 Task: Log work in the project AgileEagle for the issue 'Develop a new tool for automated testing of cross-device compatibility and responsiveness' spent time as '6w 1d 8h 52m' and remaining time as '3w 1d 23h 4m' and add a flag. Now add the issue to the epic 'Penetration Testing Process Improvement'. Log work in the project AgileEagle for the issue 'Upgrade the search engine' spent time as '3w 2d 6h 29m' and remaining time as '5w 1d 22h 49m' and clone the issue. Now add the issue to the epic 'Cybersecurity Awareness Training Implementation'
Action: Mouse moved to (193, 50)
Screenshot: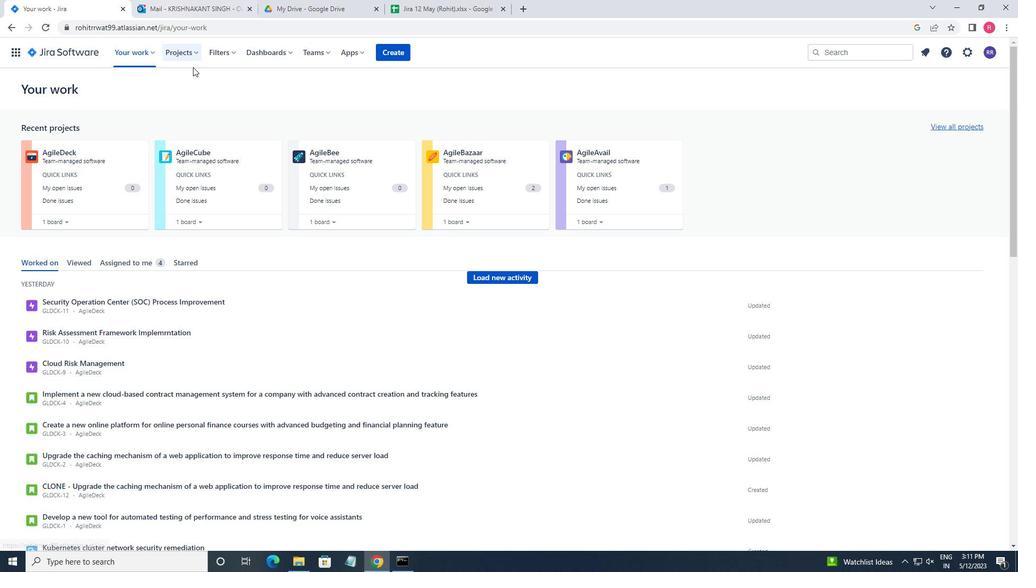 
Action: Mouse pressed left at (193, 50)
Screenshot: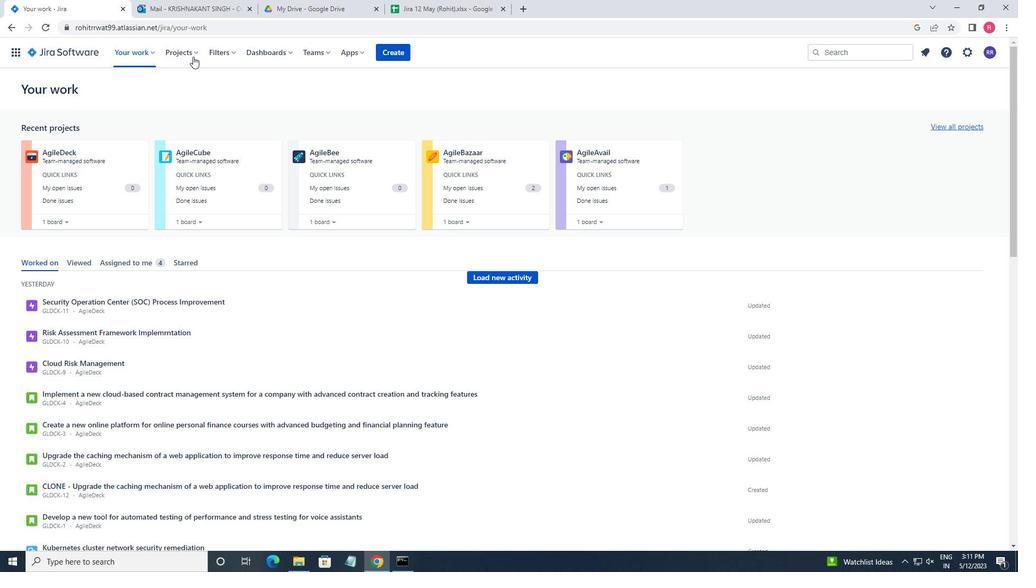 
Action: Mouse moved to (196, 101)
Screenshot: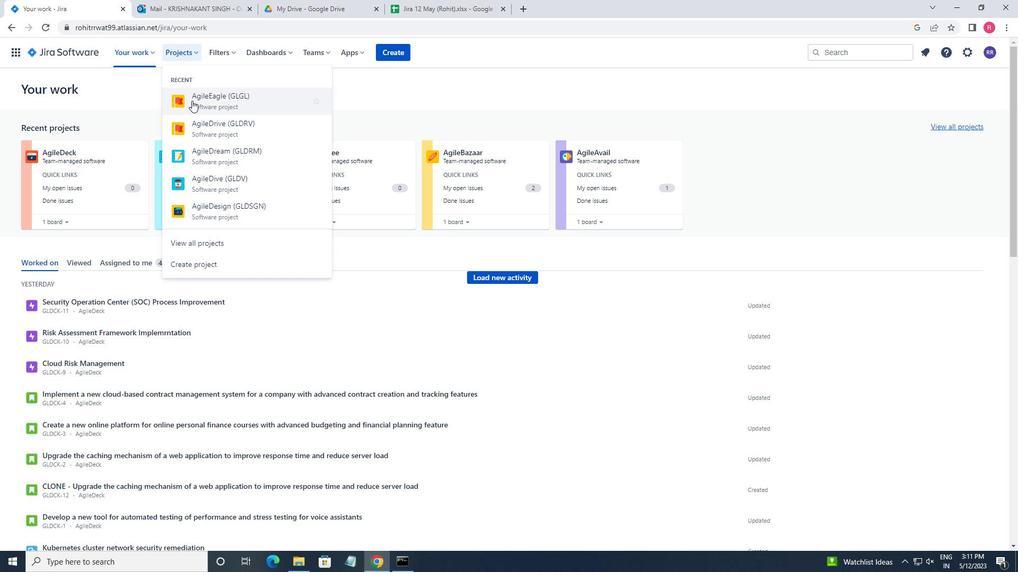 
Action: Mouse pressed left at (196, 101)
Screenshot: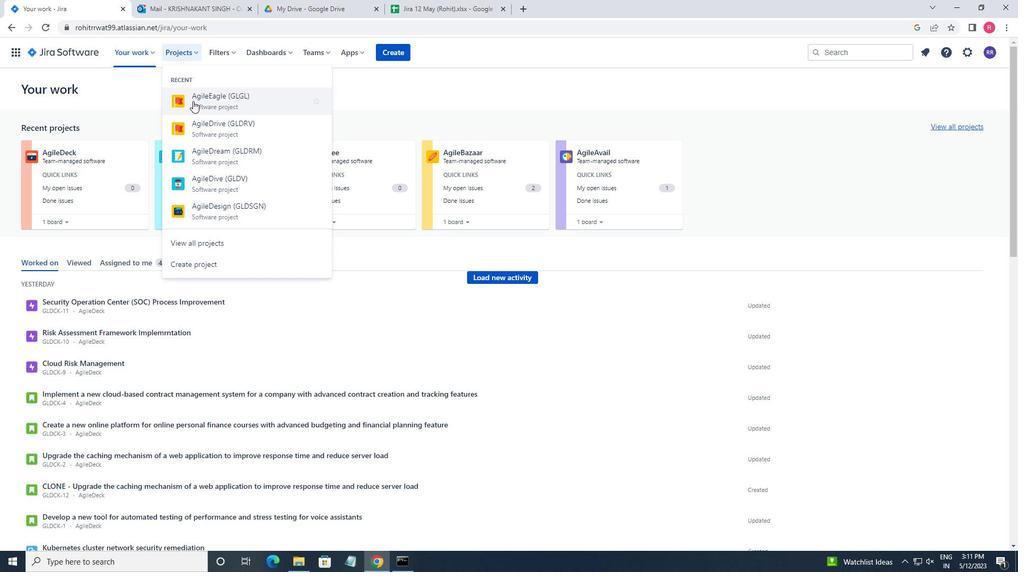 
Action: Mouse moved to (50, 155)
Screenshot: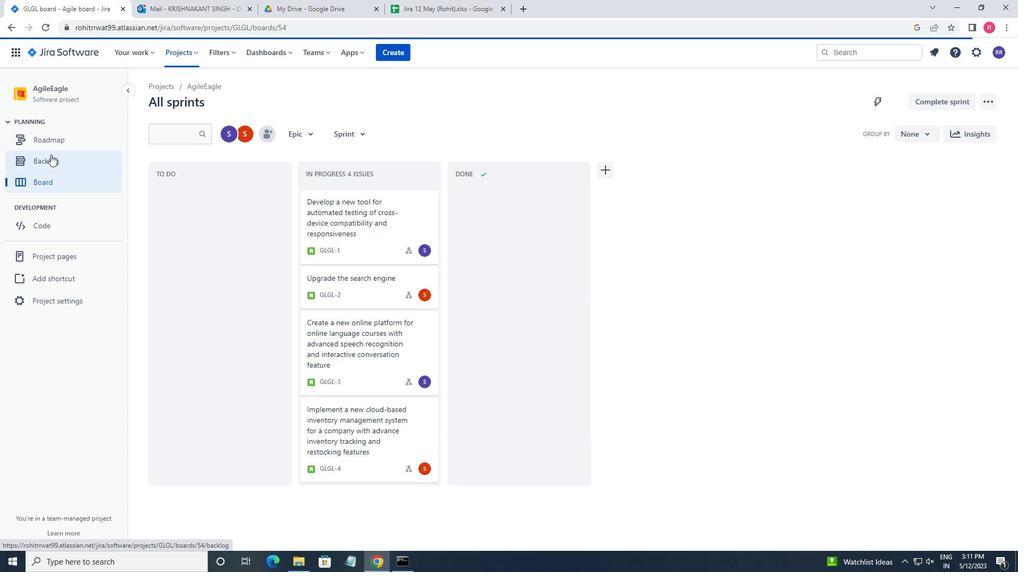 
Action: Mouse pressed left at (50, 155)
Screenshot: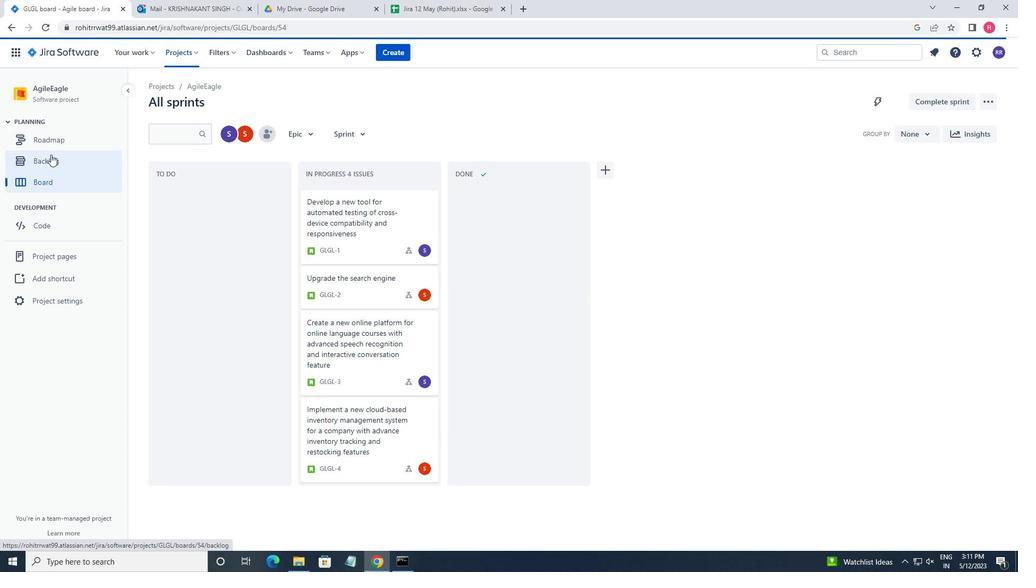 
Action: Mouse moved to (776, 193)
Screenshot: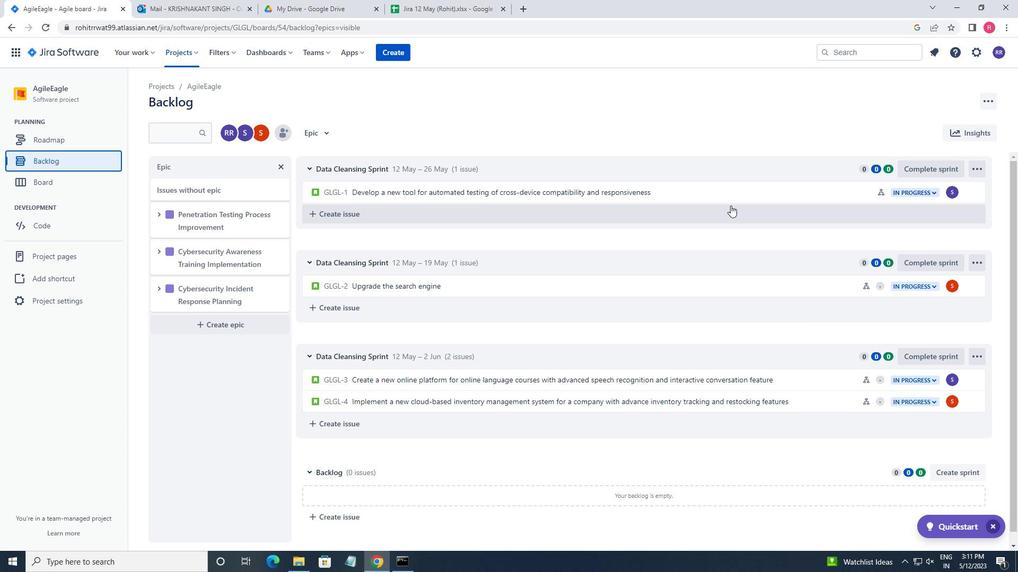 
Action: Mouse pressed left at (776, 193)
Screenshot: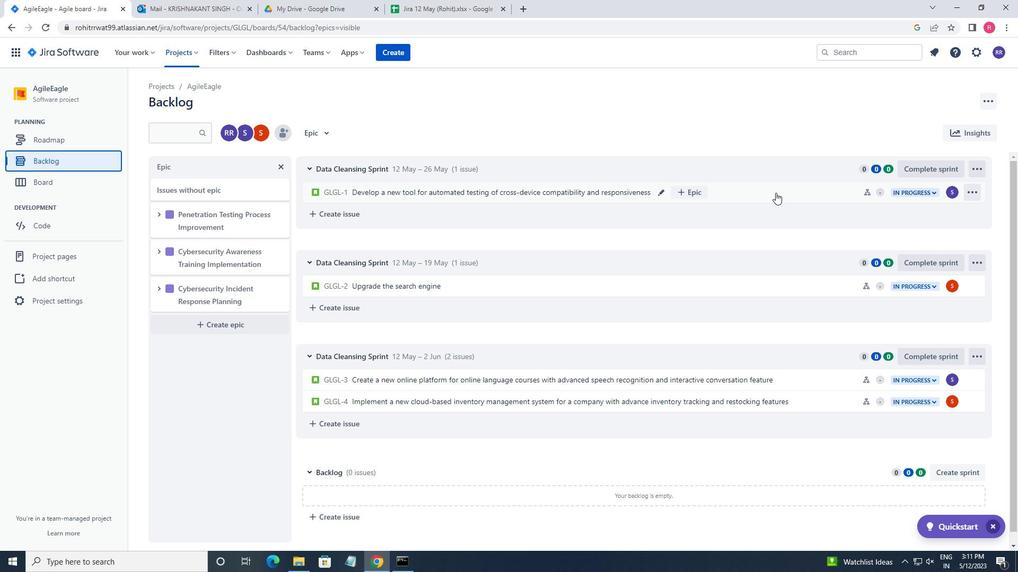 
Action: Mouse moved to (972, 163)
Screenshot: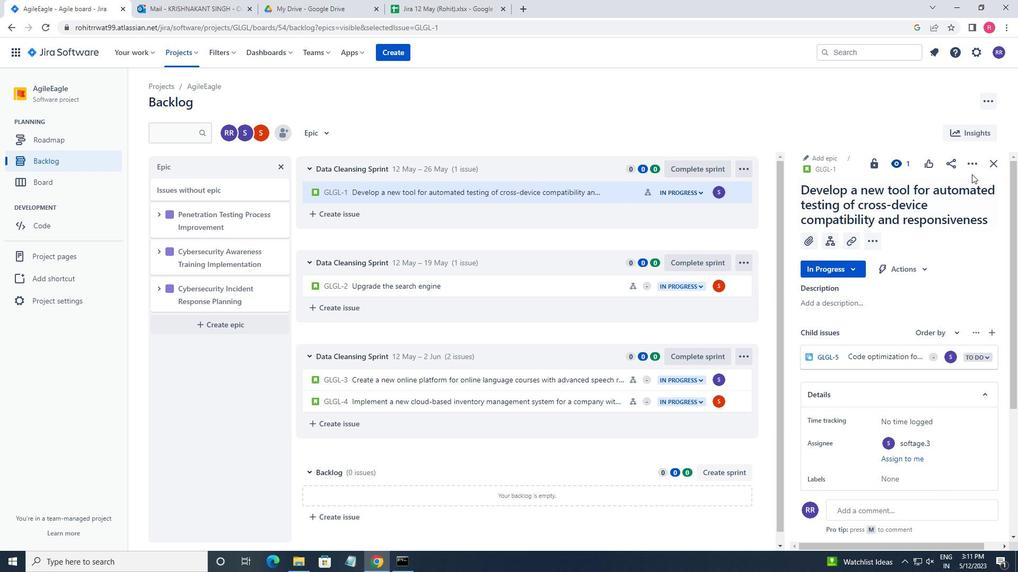 
Action: Mouse pressed left at (972, 163)
Screenshot: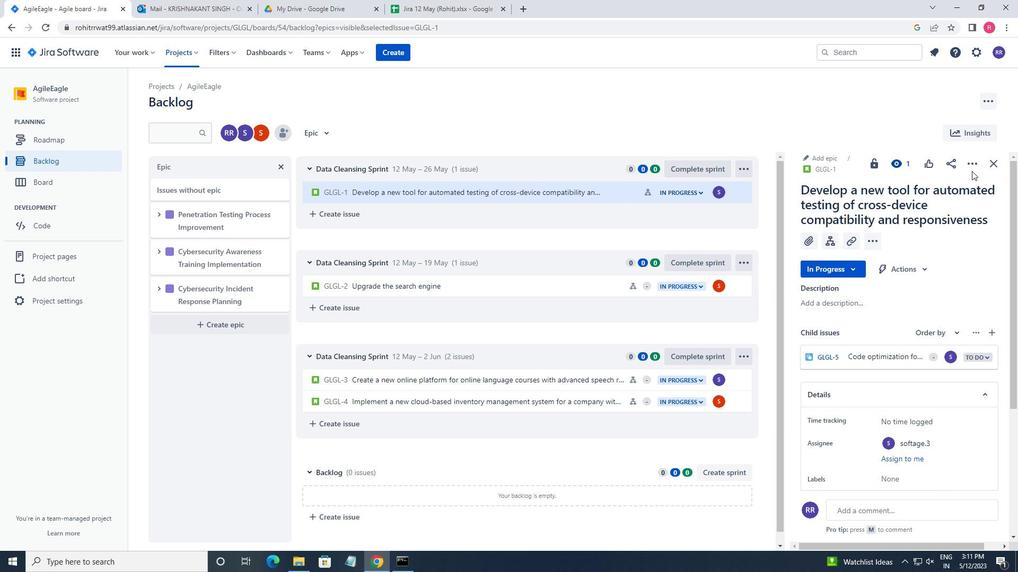 
Action: Mouse moved to (945, 194)
Screenshot: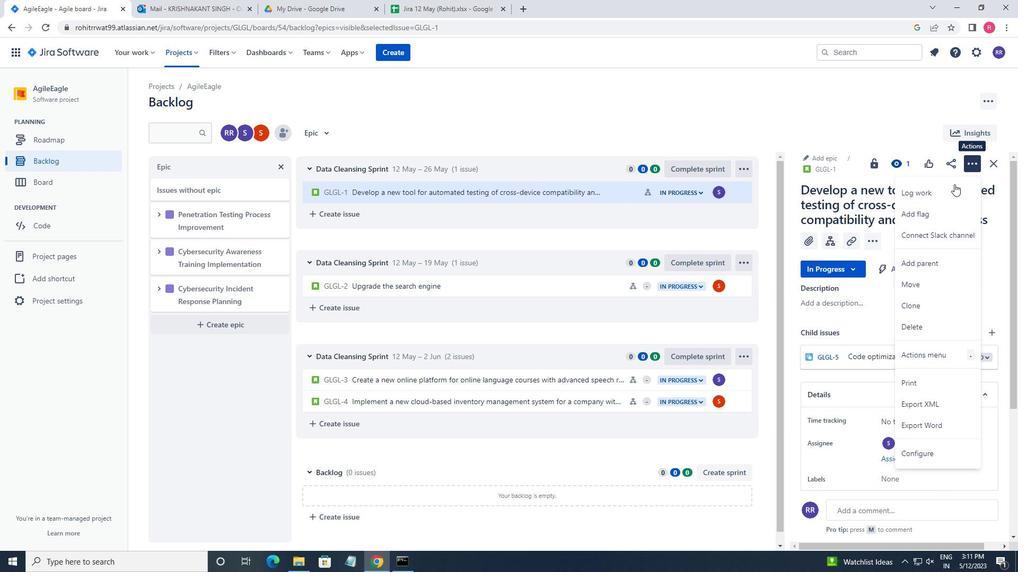 
Action: Mouse pressed left at (945, 194)
Screenshot: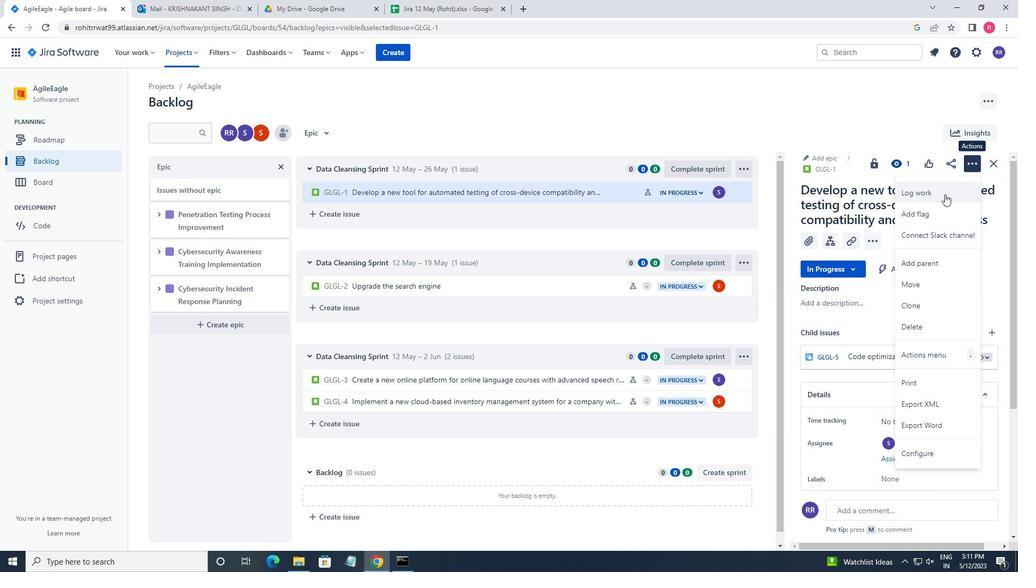 
Action: Key pressed 6w<Key.space>1d<Key.space>8h<Key.space>52m<Key.tab>3w<Key.space>1d<Key.space>23h<Key.space>4m
Screenshot: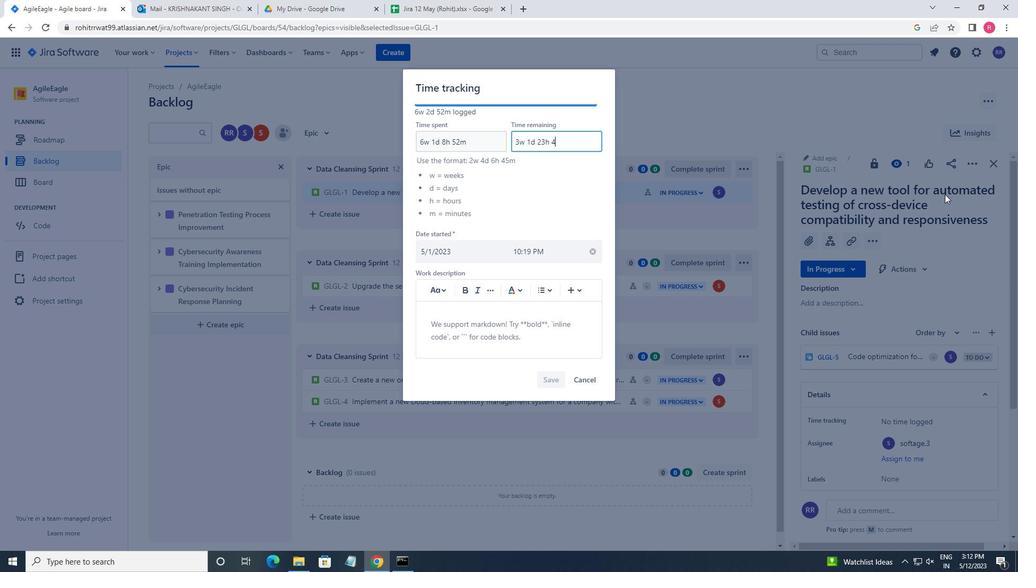 
Action: Mouse moved to (560, 379)
Screenshot: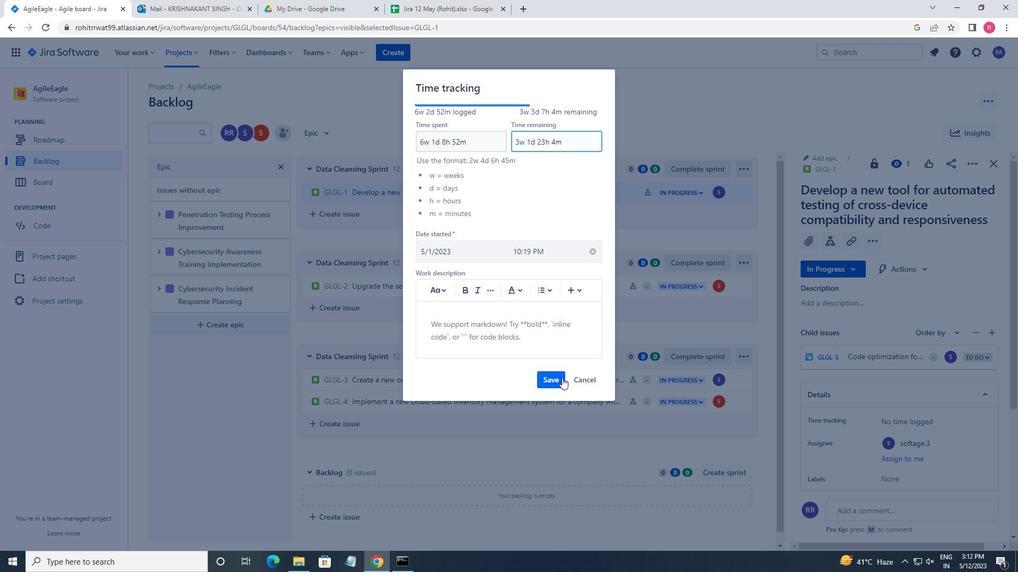 
Action: Mouse pressed left at (560, 379)
Screenshot: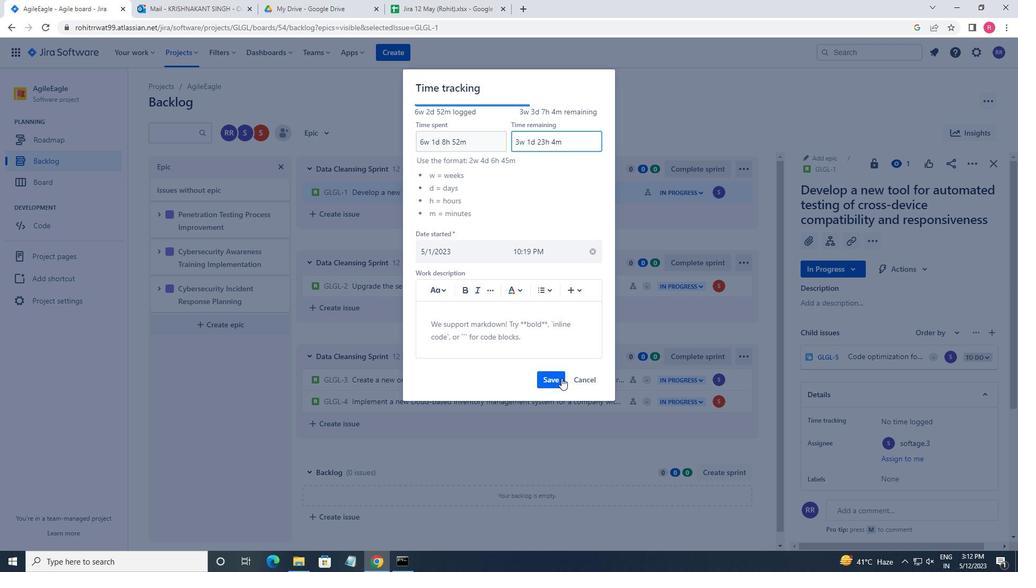 
Action: Mouse moved to (973, 166)
Screenshot: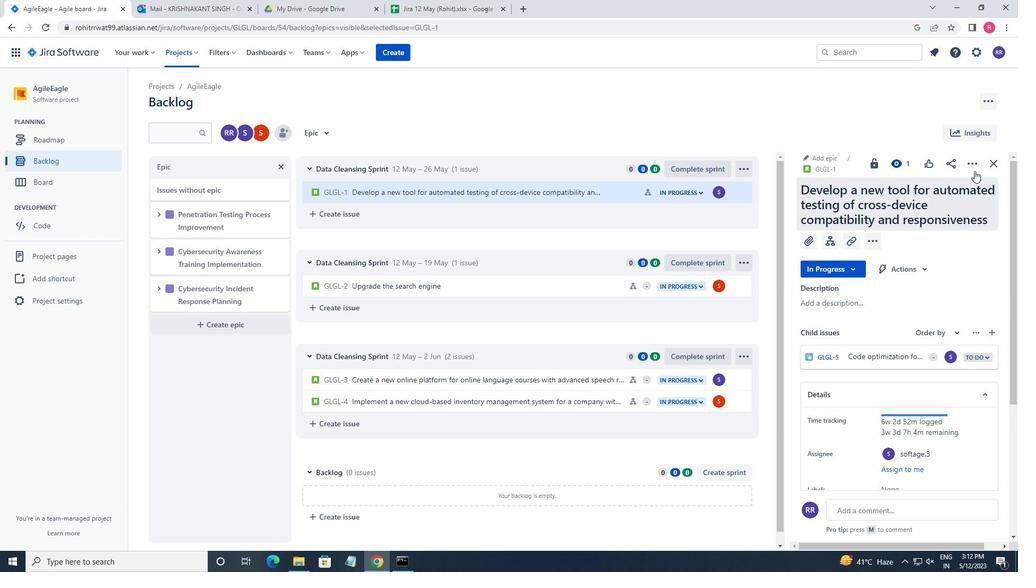 
Action: Mouse pressed left at (973, 166)
Screenshot: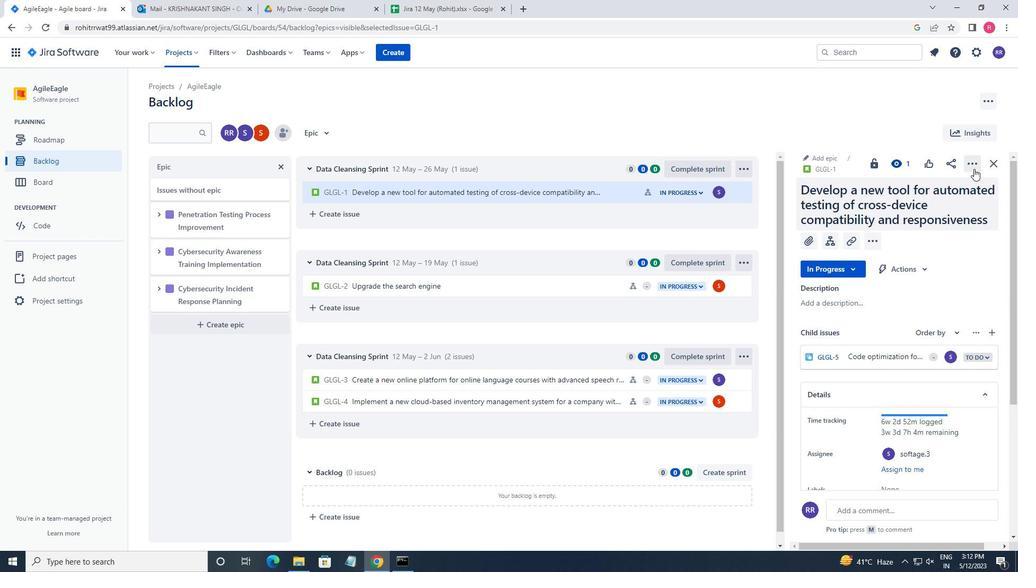 
Action: Mouse moved to (935, 214)
Screenshot: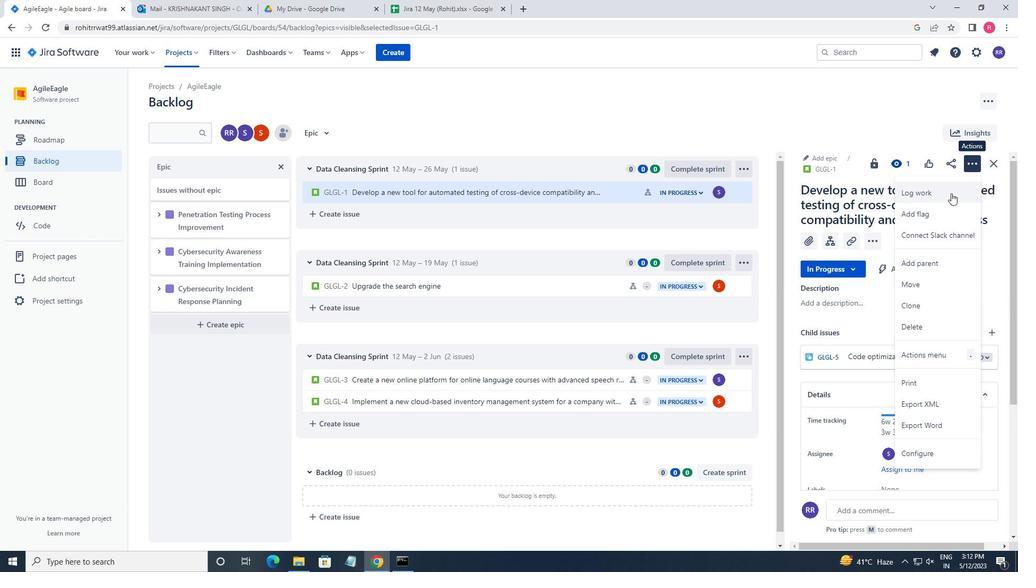 
Action: Mouse pressed left at (935, 214)
Screenshot: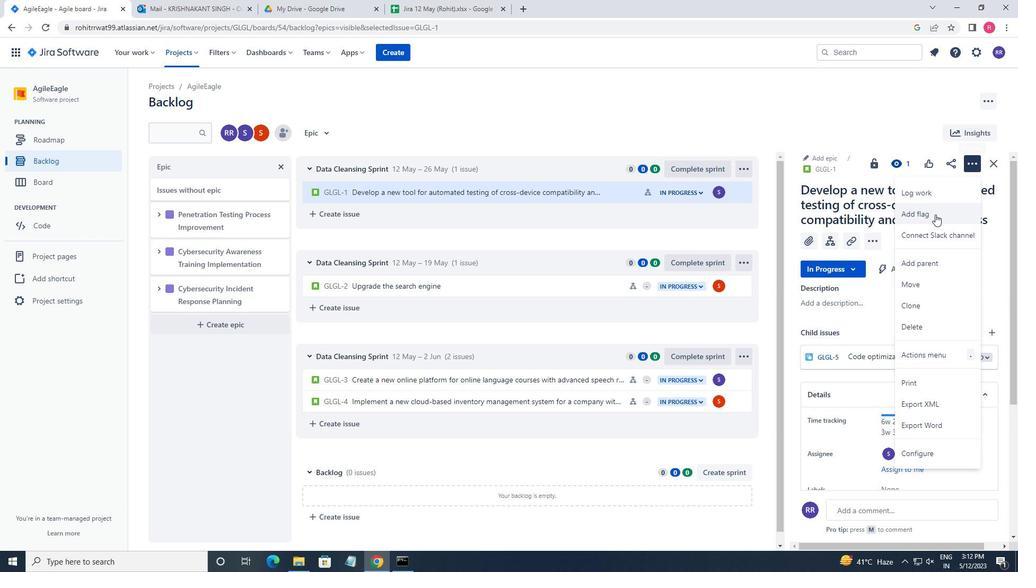 
Action: Mouse moved to (612, 192)
Screenshot: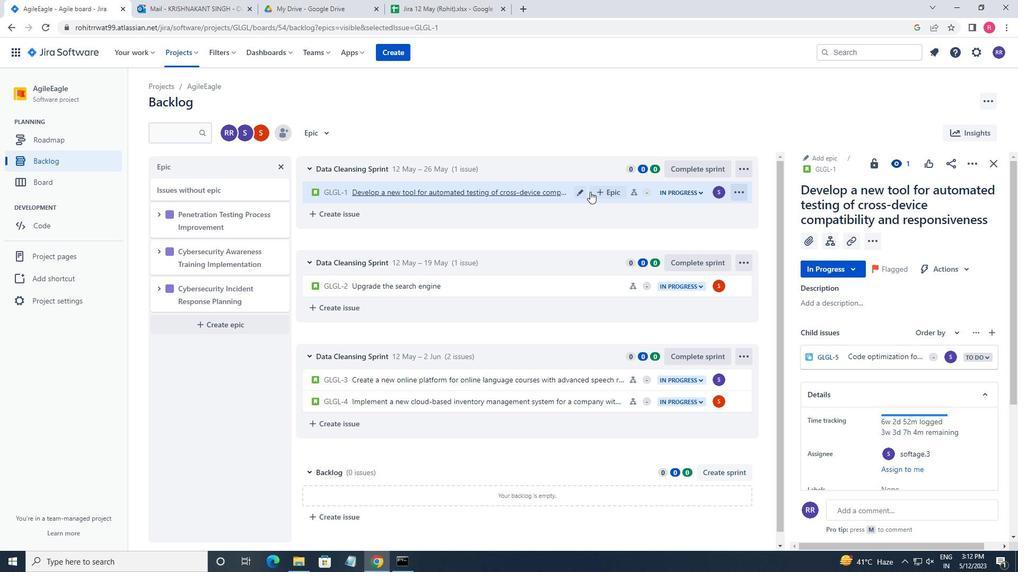 
Action: Mouse pressed left at (612, 192)
Screenshot: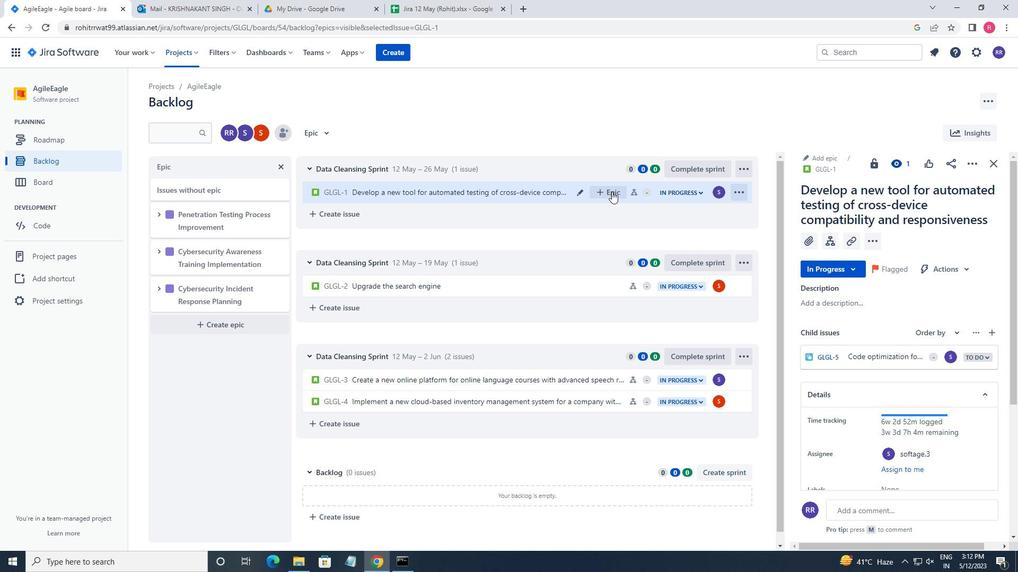 
Action: Mouse moved to (657, 273)
Screenshot: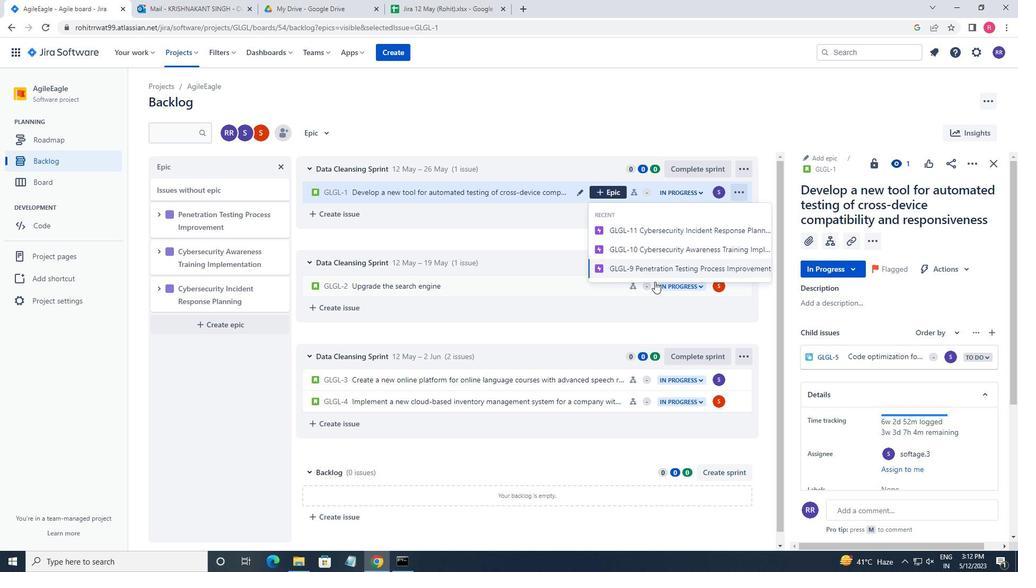 
Action: Mouse pressed left at (657, 273)
Screenshot: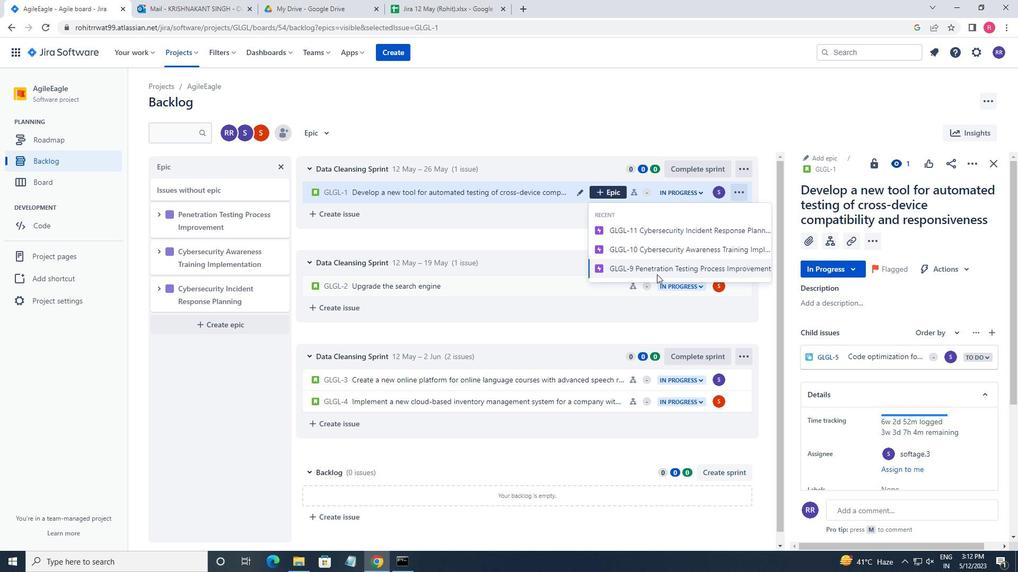 
Action: Mouse moved to (585, 292)
Screenshot: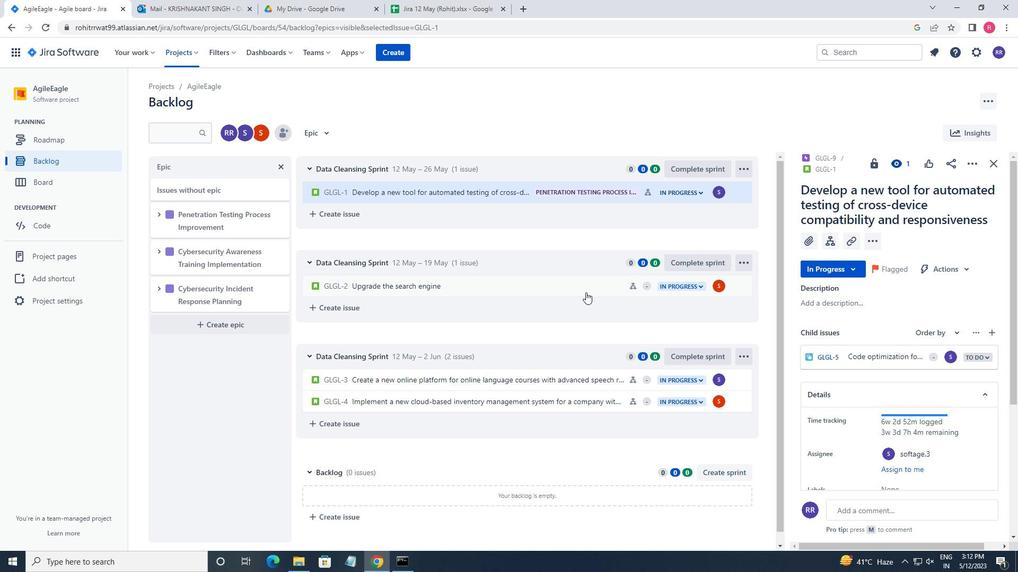 
Action: Mouse pressed left at (585, 292)
Screenshot: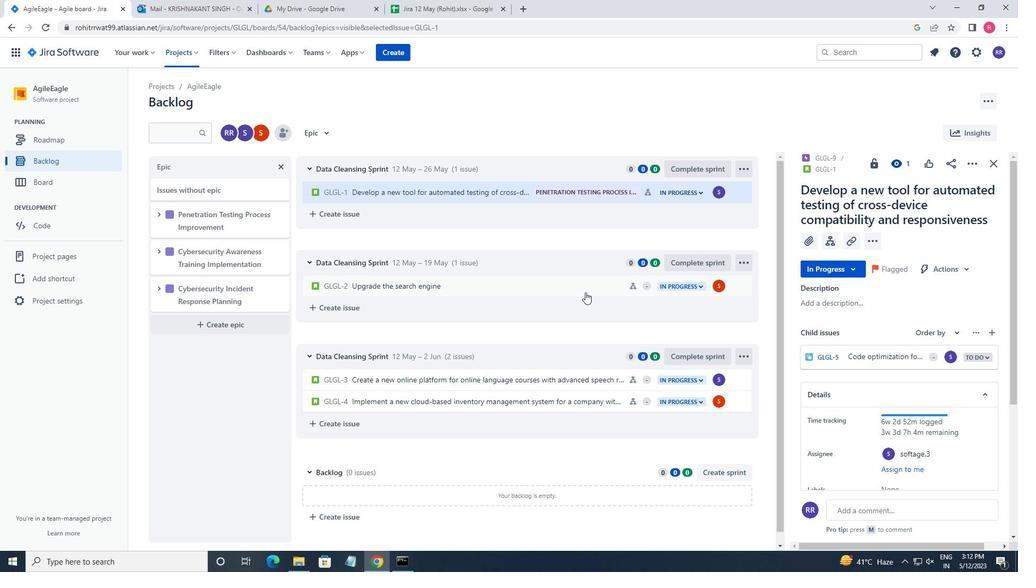 
Action: Mouse moved to (979, 166)
Screenshot: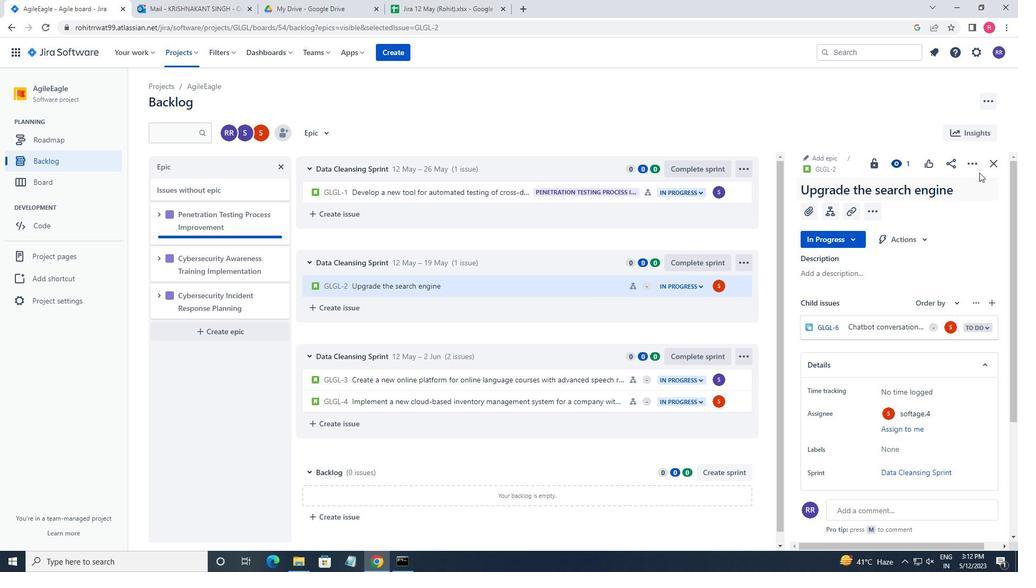 
Action: Mouse pressed left at (979, 166)
Screenshot: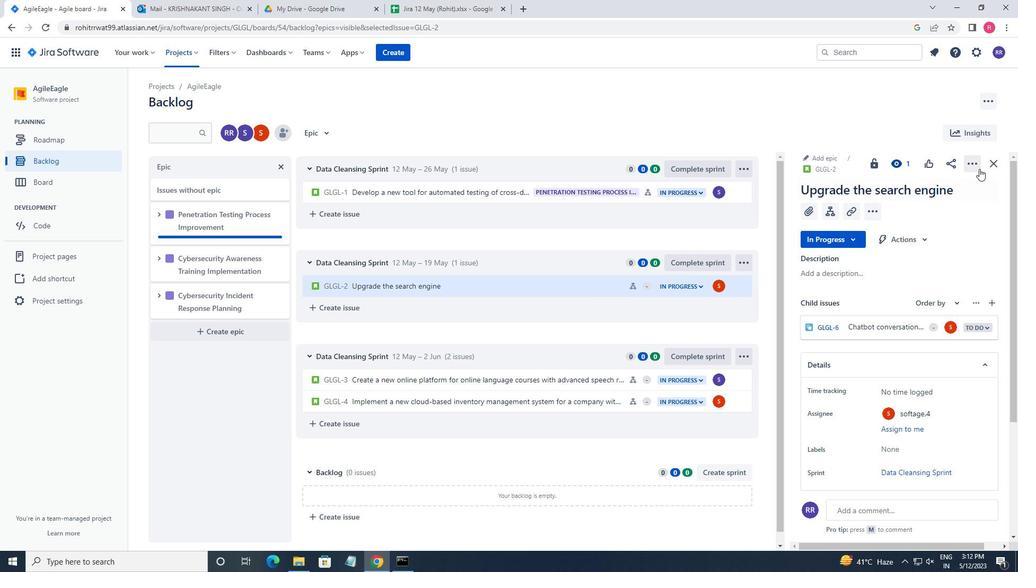 
Action: Mouse moved to (912, 201)
Screenshot: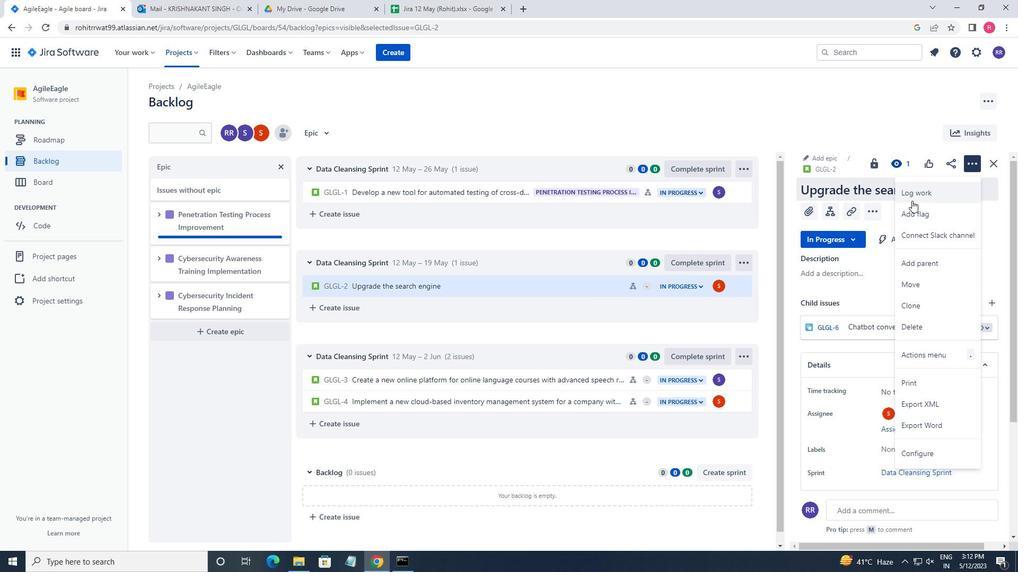 
Action: Mouse pressed left at (912, 201)
Screenshot: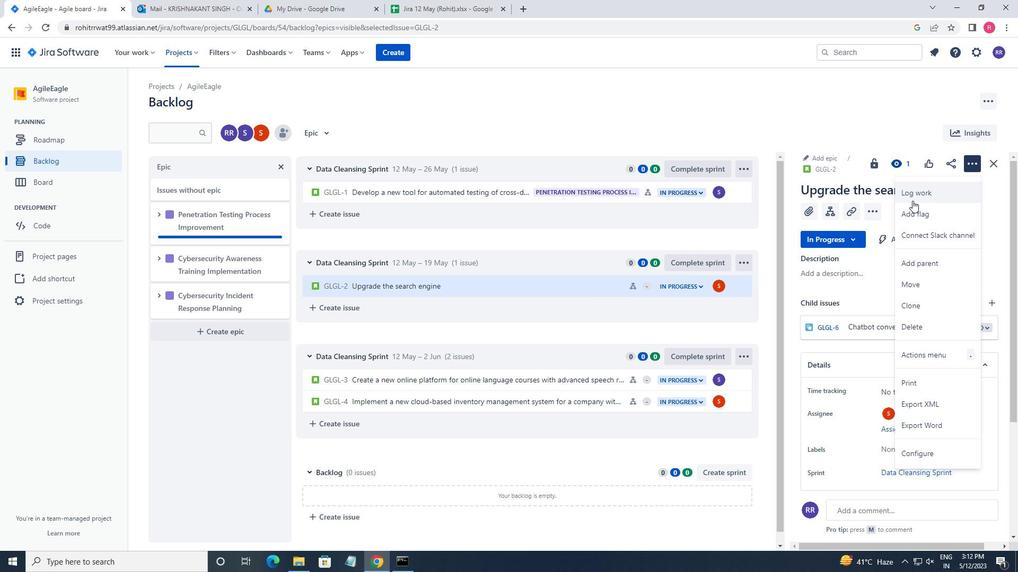 
Action: Mouse moved to (913, 201)
Screenshot: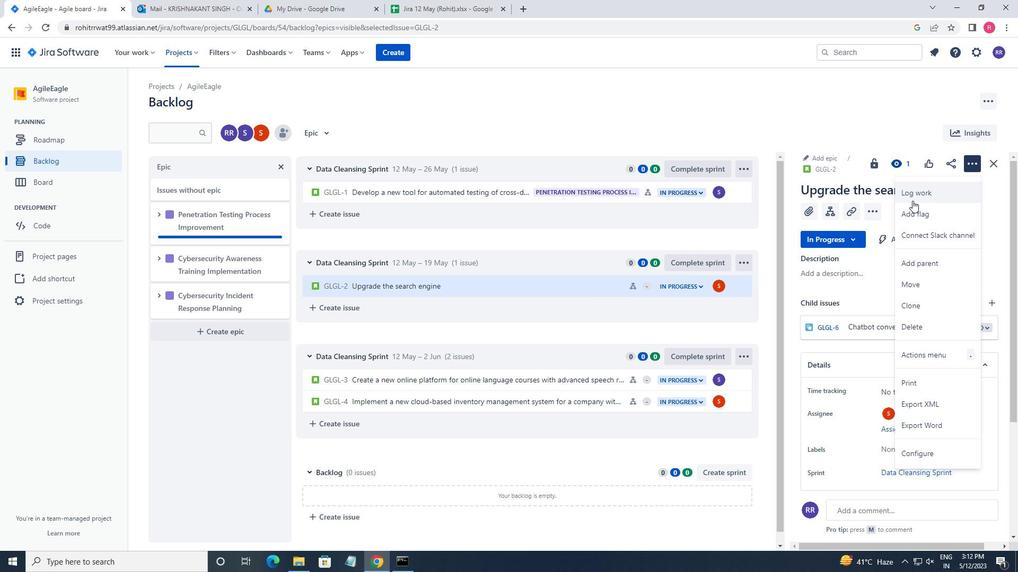 
Action: Key pressed 3w<Key.space>2d<Key.space>6h<Key.space>29m<Key.tab>5w<Key.space>1d<Key.space>22h<Key.space>49m
Screenshot: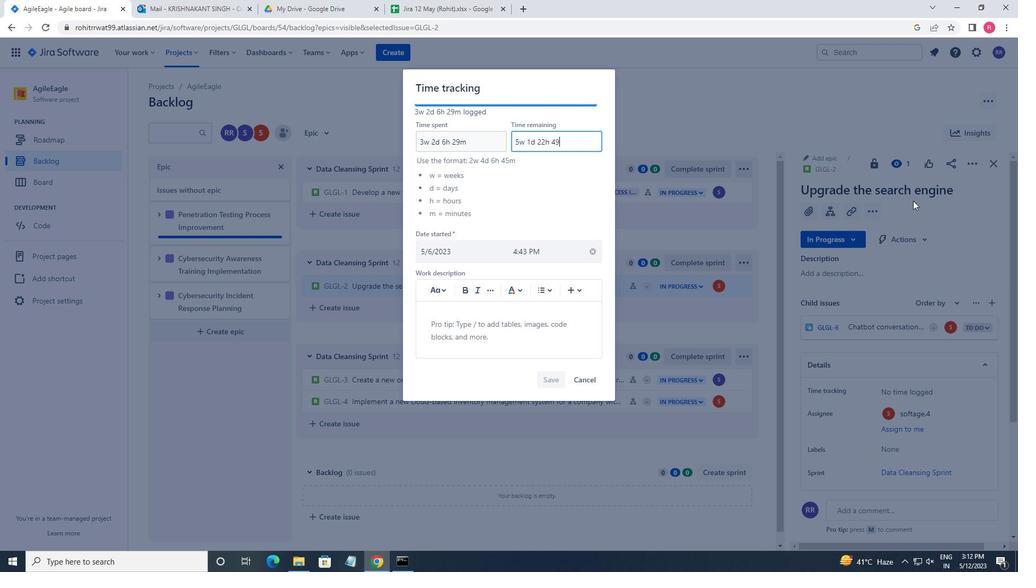 
Action: Mouse moved to (549, 376)
Screenshot: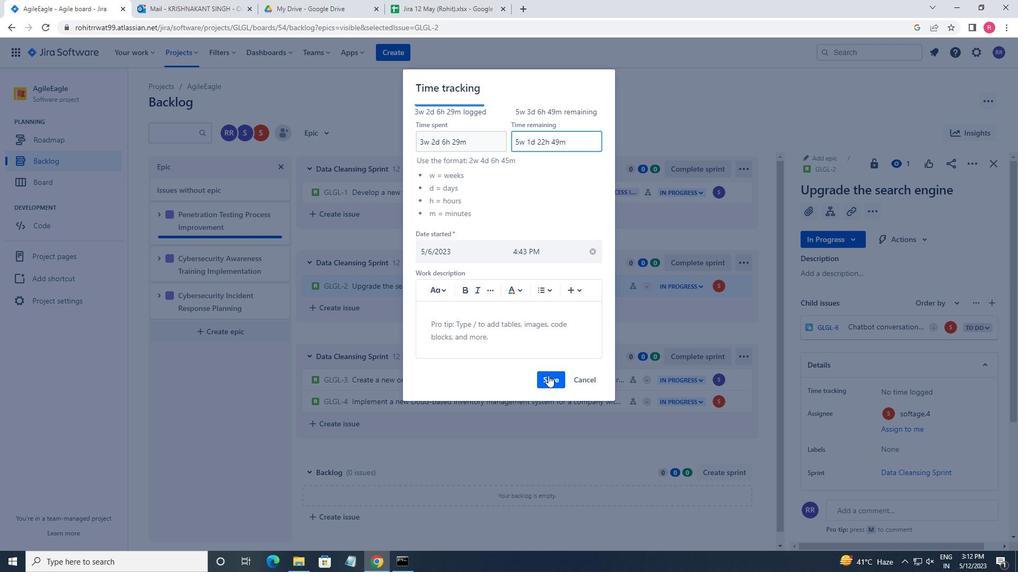 
Action: Mouse pressed left at (549, 376)
Screenshot: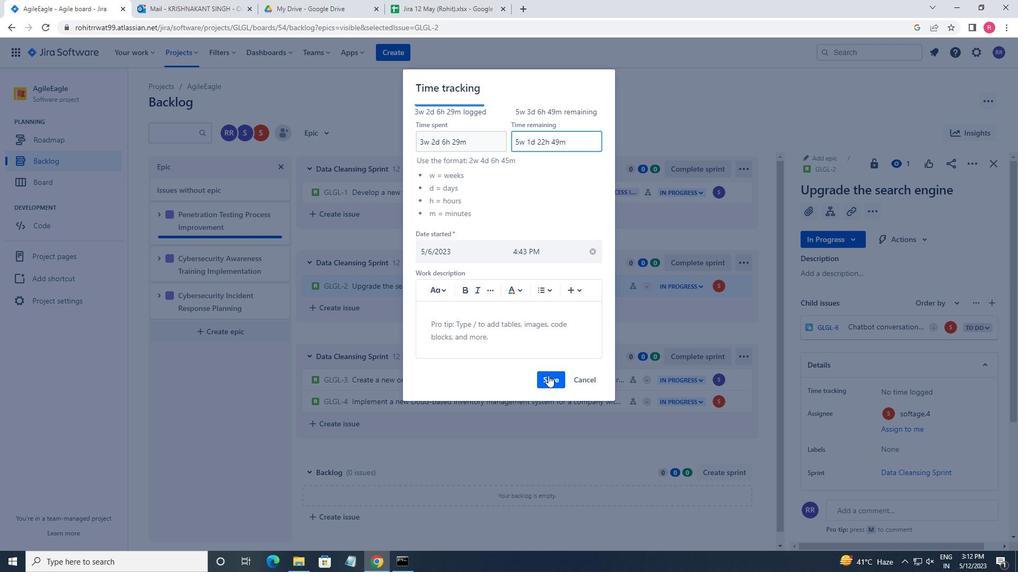 
Action: Mouse moved to (971, 170)
Screenshot: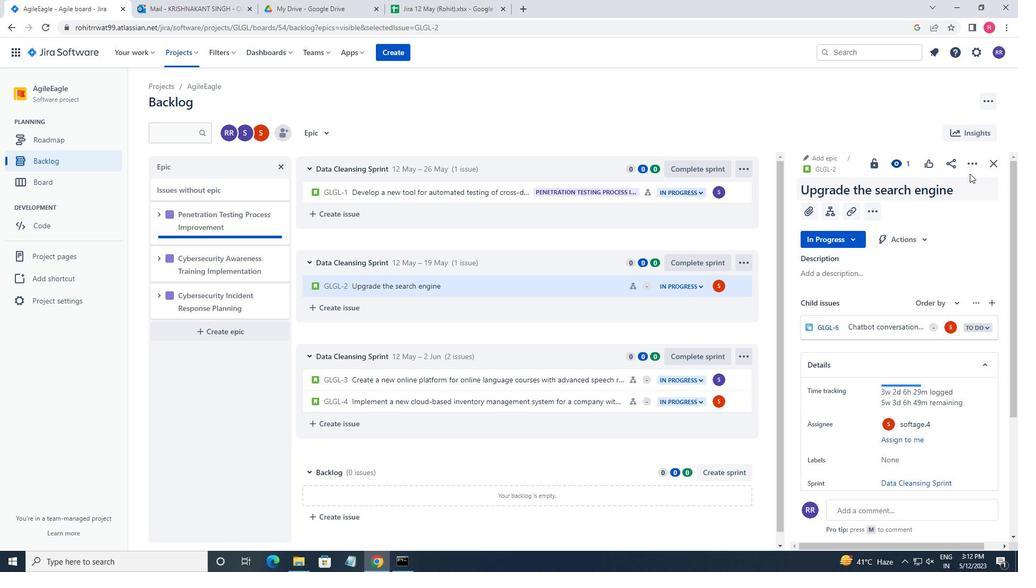 
Action: Mouse pressed left at (971, 170)
Screenshot: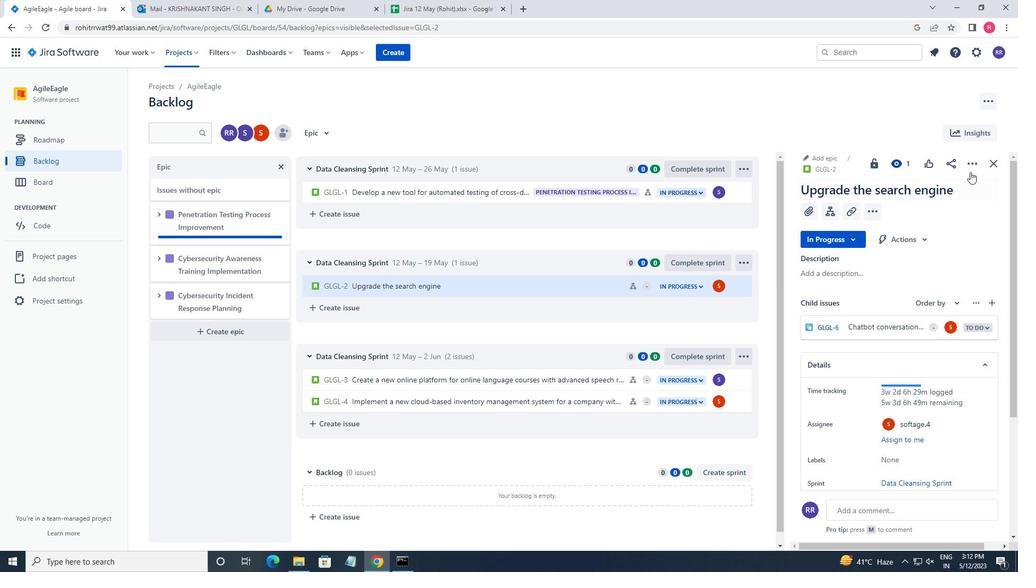 
Action: Mouse moved to (935, 303)
Screenshot: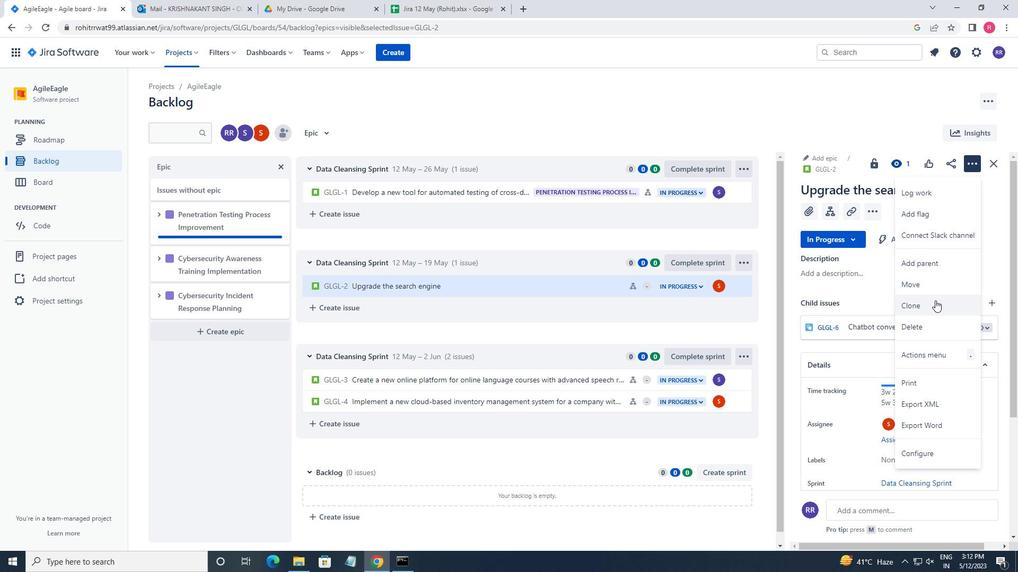
Action: Mouse pressed left at (935, 303)
Screenshot: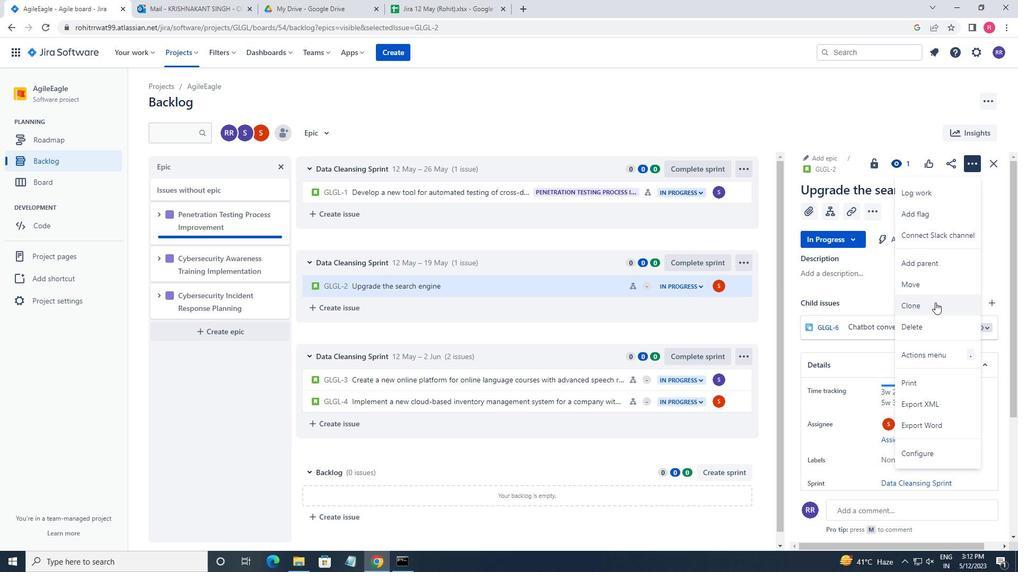 
Action: Mouse moved to (575, 229)
Screenshot: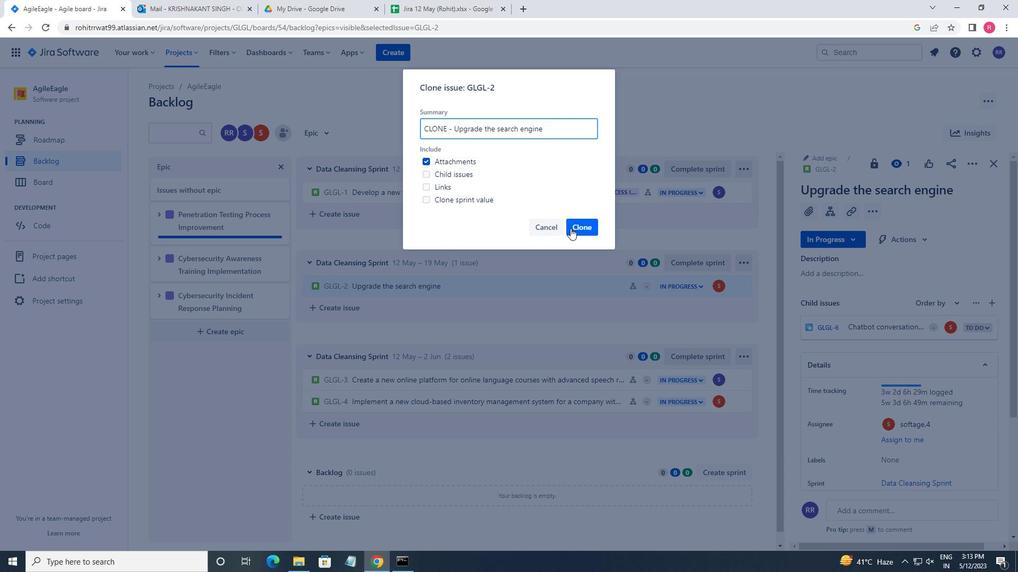 
Action: Mouse pressed left at (575, 229)
Screenshot: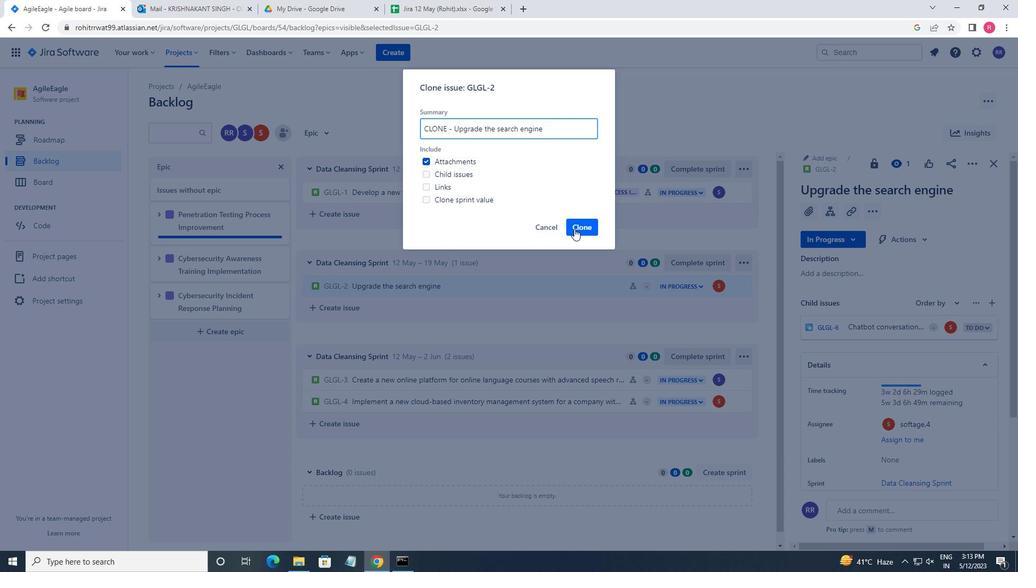
Action: Mouse moved to (490, 289)
Screenshot: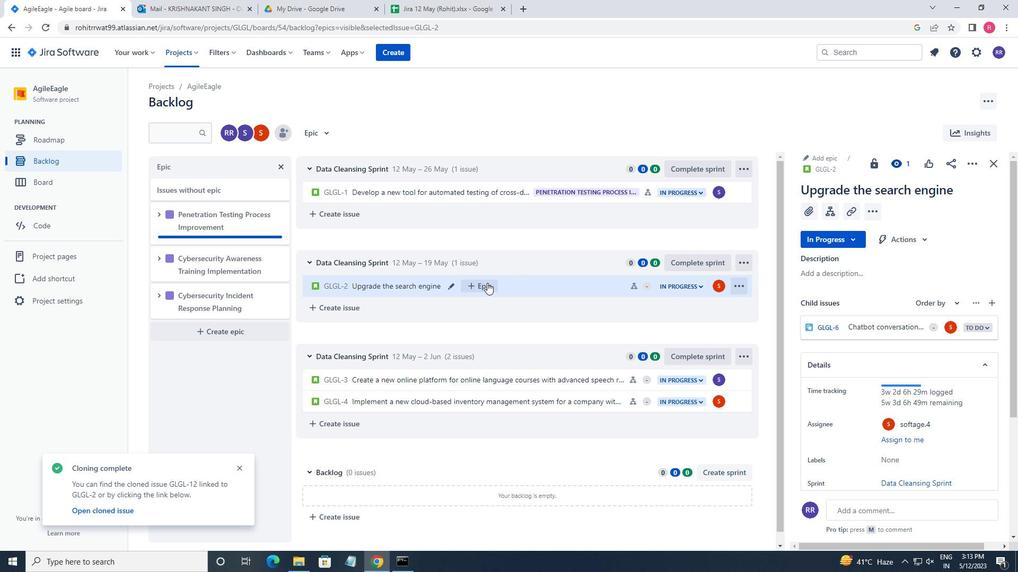 
Action: Mouse scrolled (490, 288) with delta (0, 0)
Screenshot: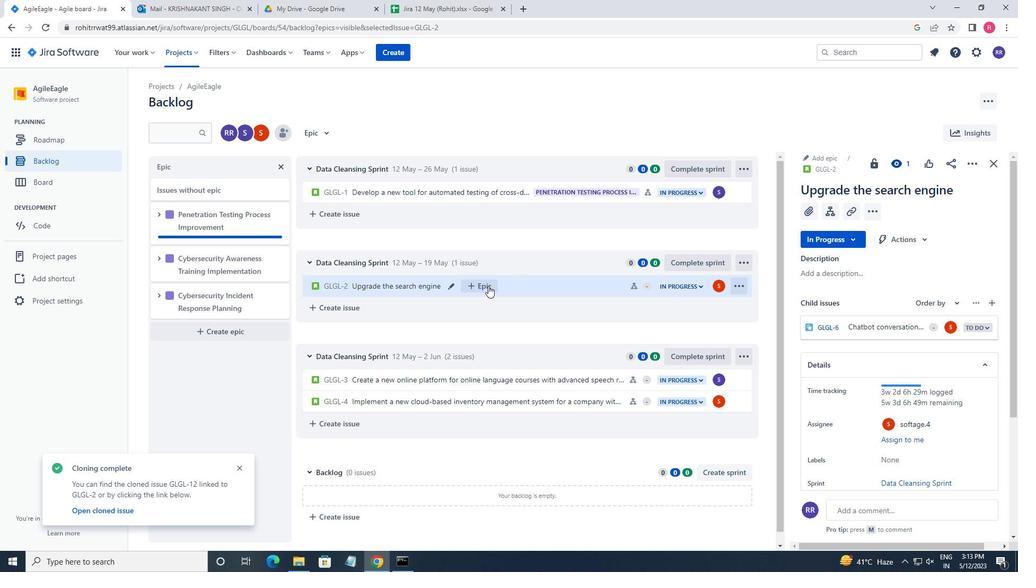 
Action: Mouse moved to (486, 271)
Screenshot: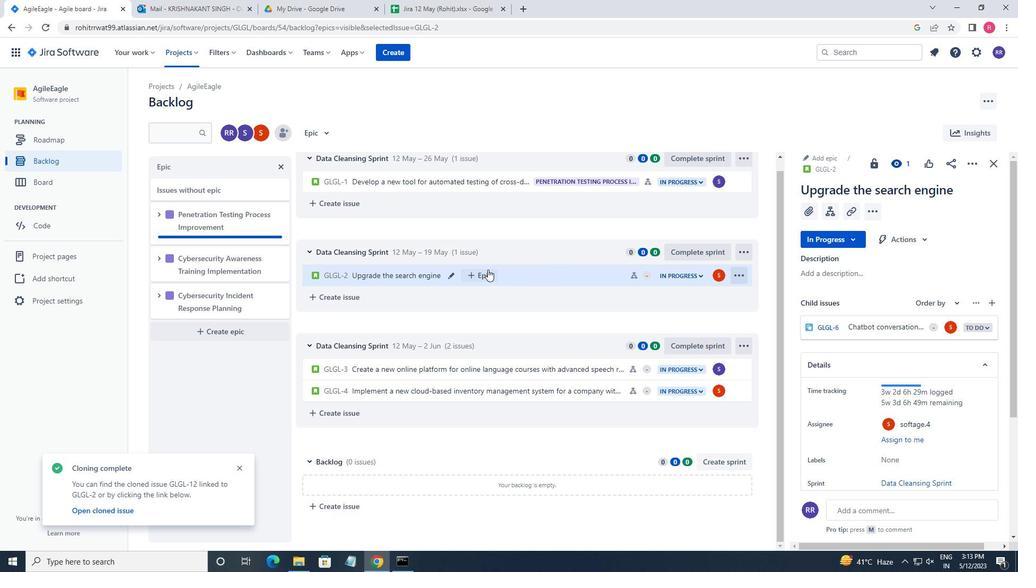 
Action: Mouse pressed left at (486, 271)
Screenshot: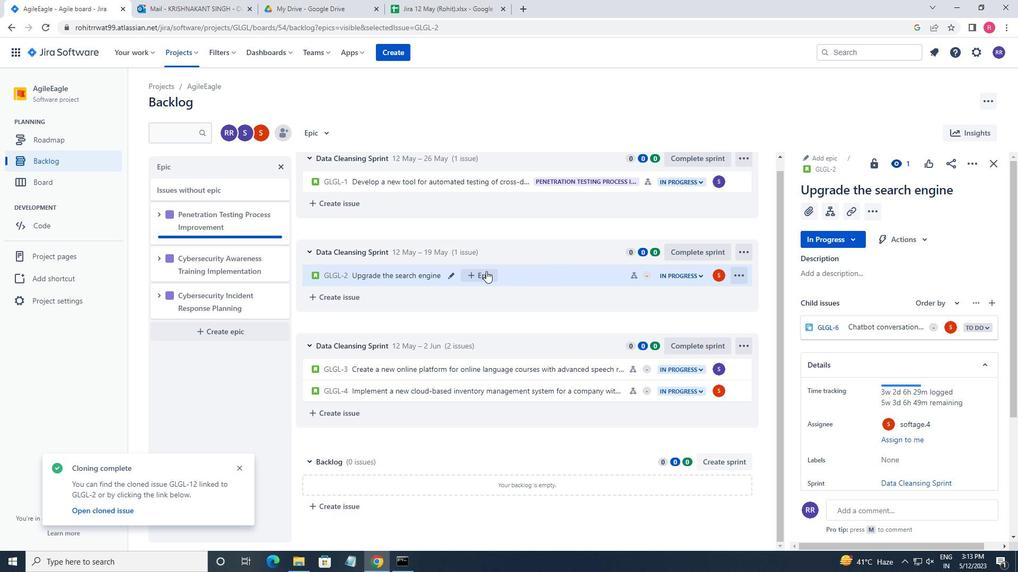 
Action: Mouse moved to (533, 352)
Screenshot: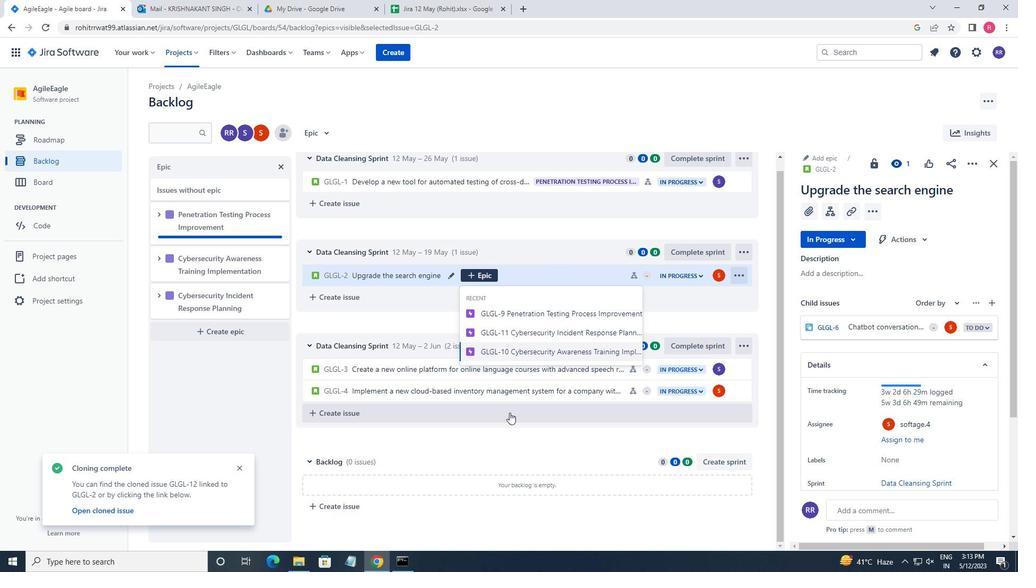 
Action: Mouse pressed left at (533, 352)
Screenshot: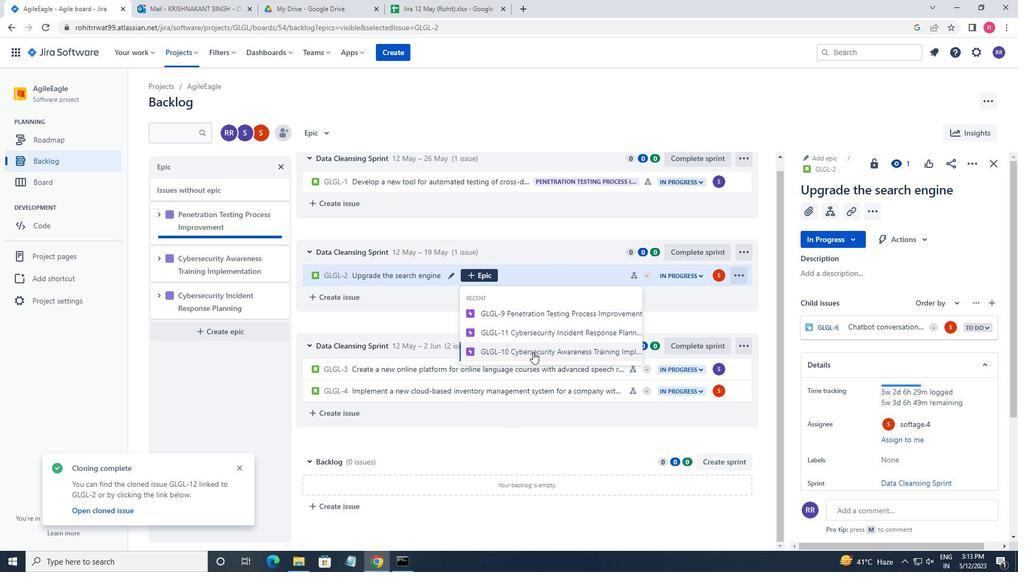 
